 Task: Add Alba Botanica Tuberose Bath & Shower Gel to the cart.
Action: Mouse moved to (317, 164)
Screenshot: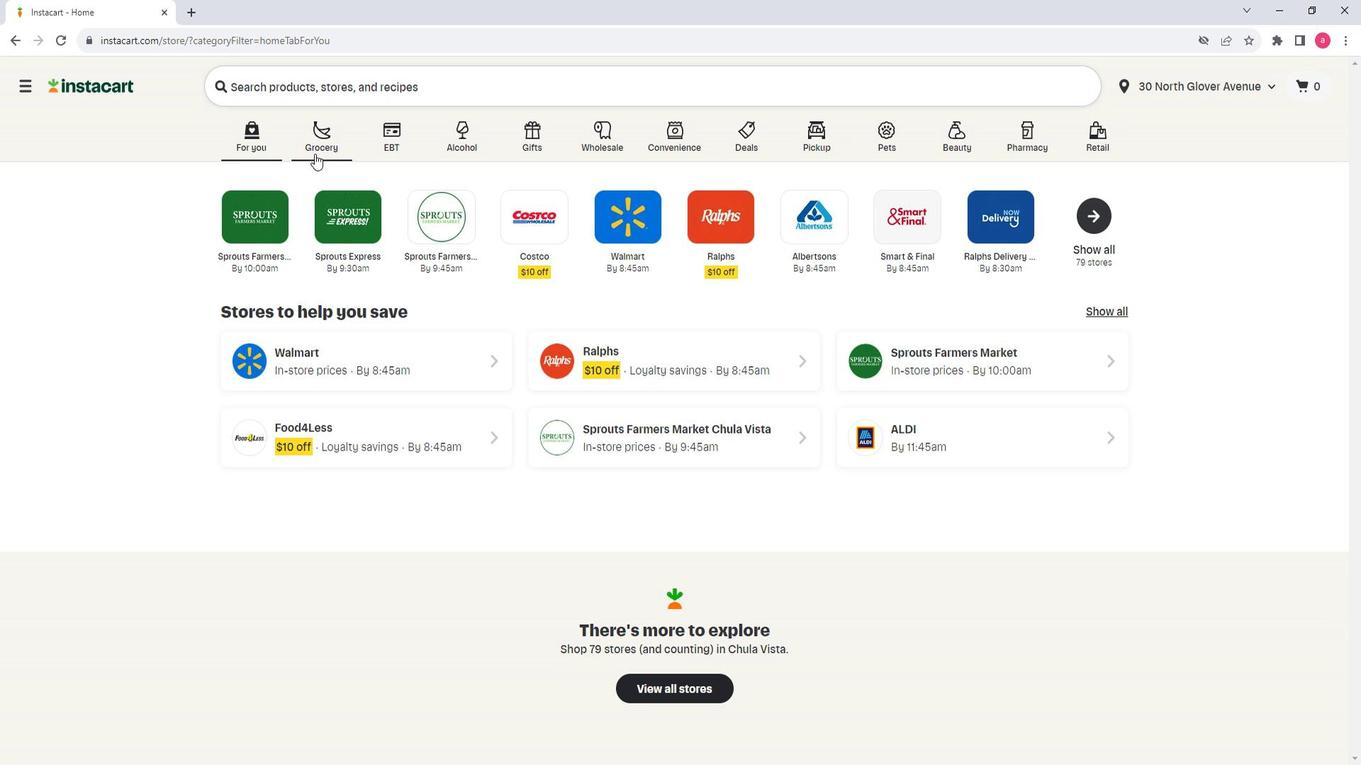 
Action: Mouse pressed left at (317, 164)
Screenshot: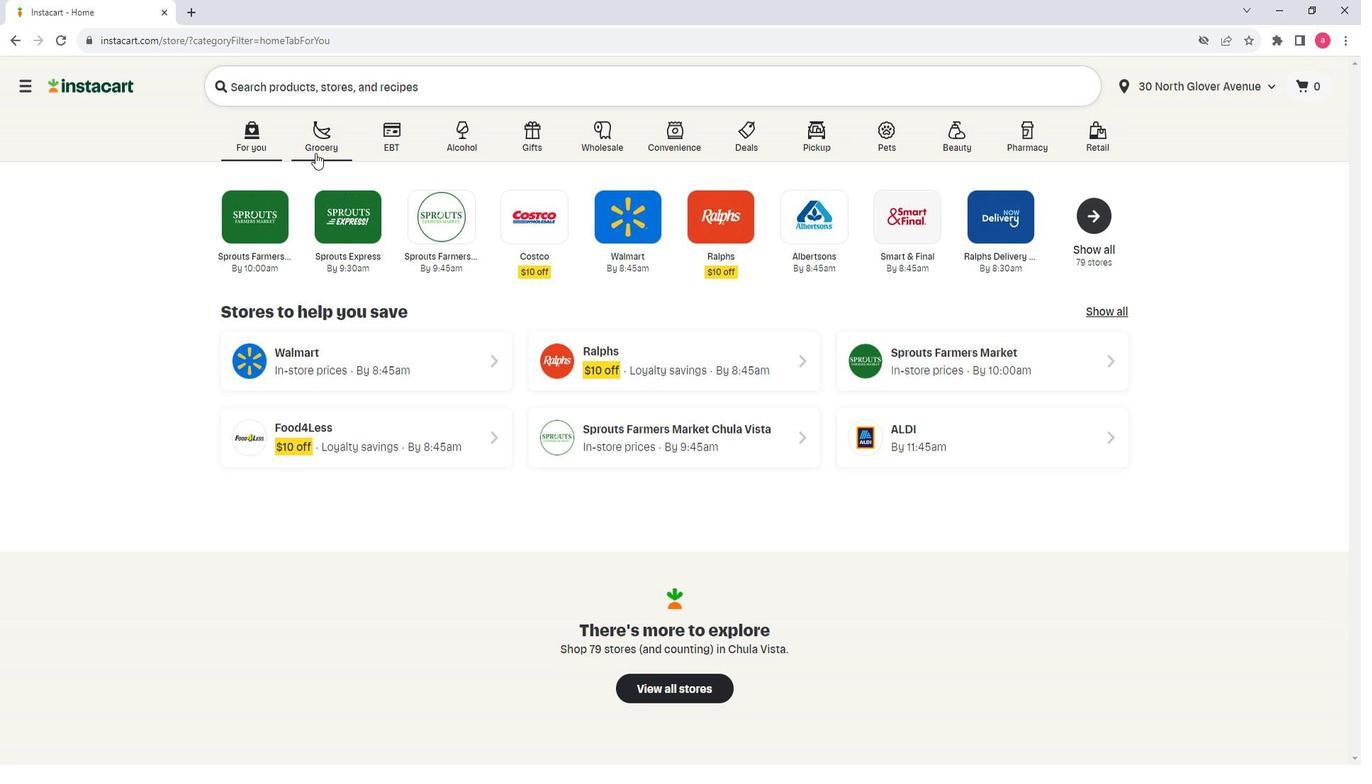 
Action: Mouse moved to (455, 409)
Screenshot: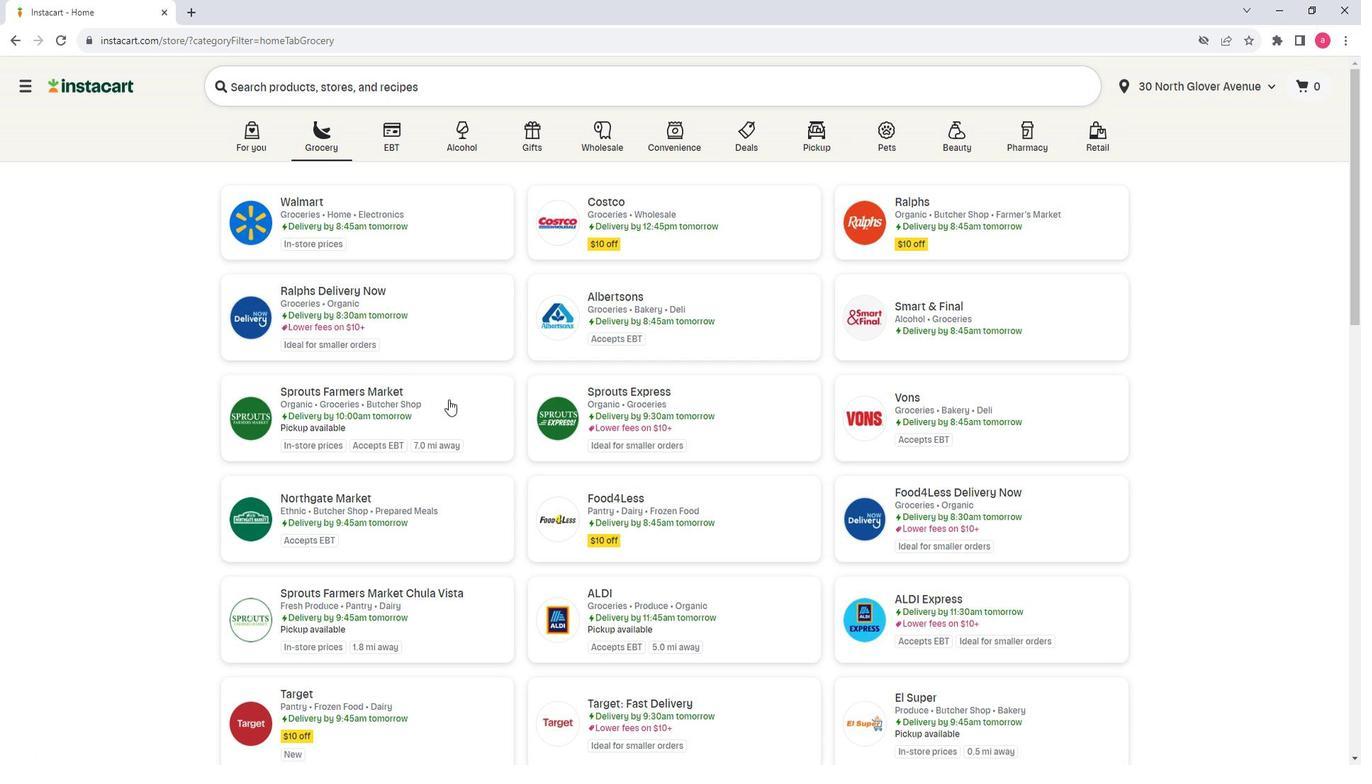 
Action: Mouse pressed left at (455, 409)
Screenshot: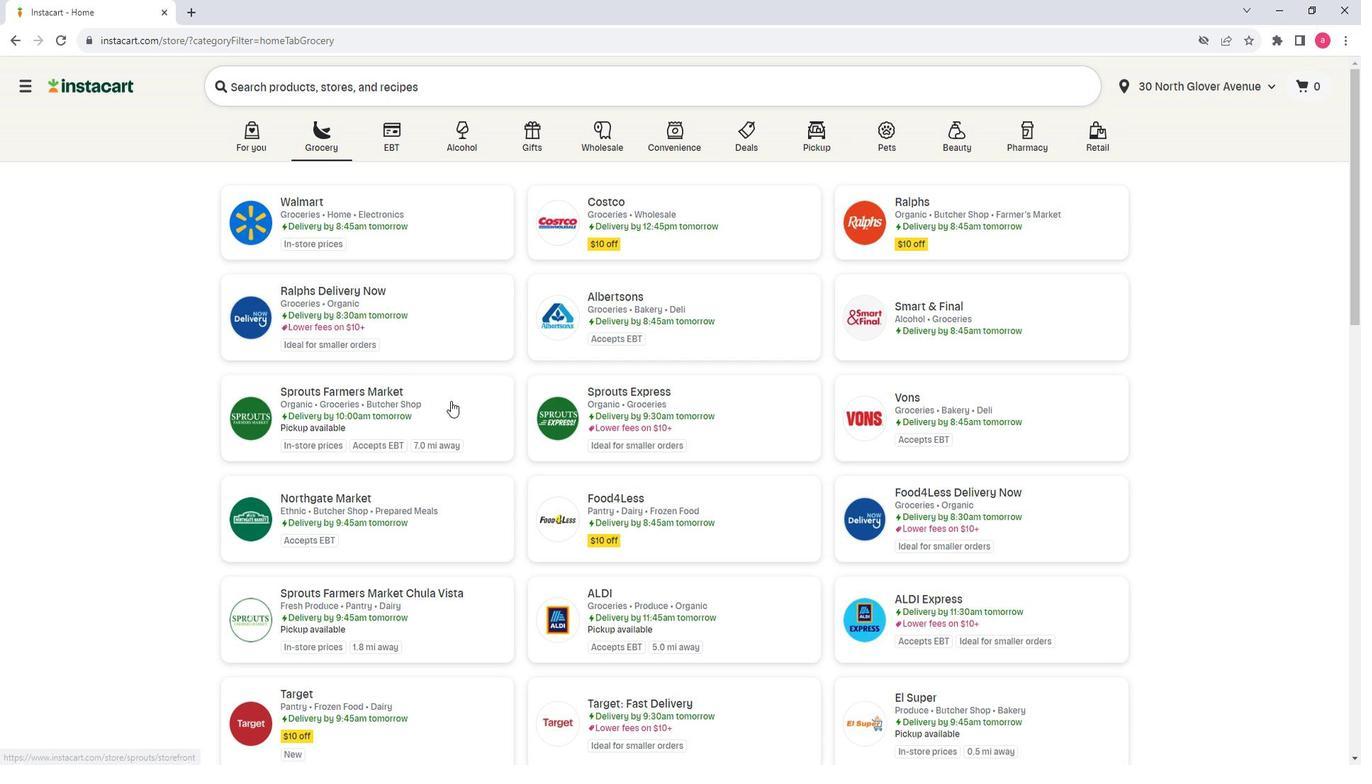 
Action: Mouse moved to (200, 435)
Screenshot: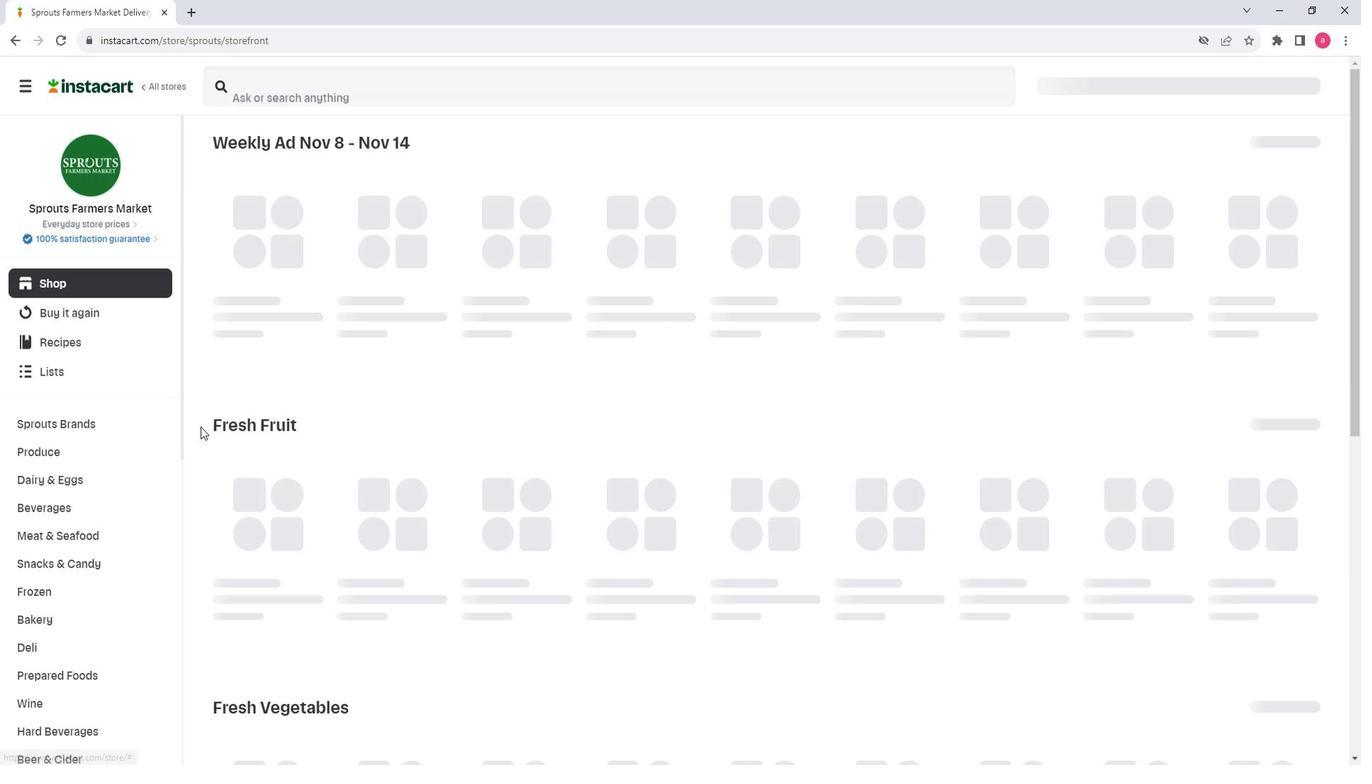 
Action: Mouse scrolled (200, 434) with delta (0, 0)
Screenshot: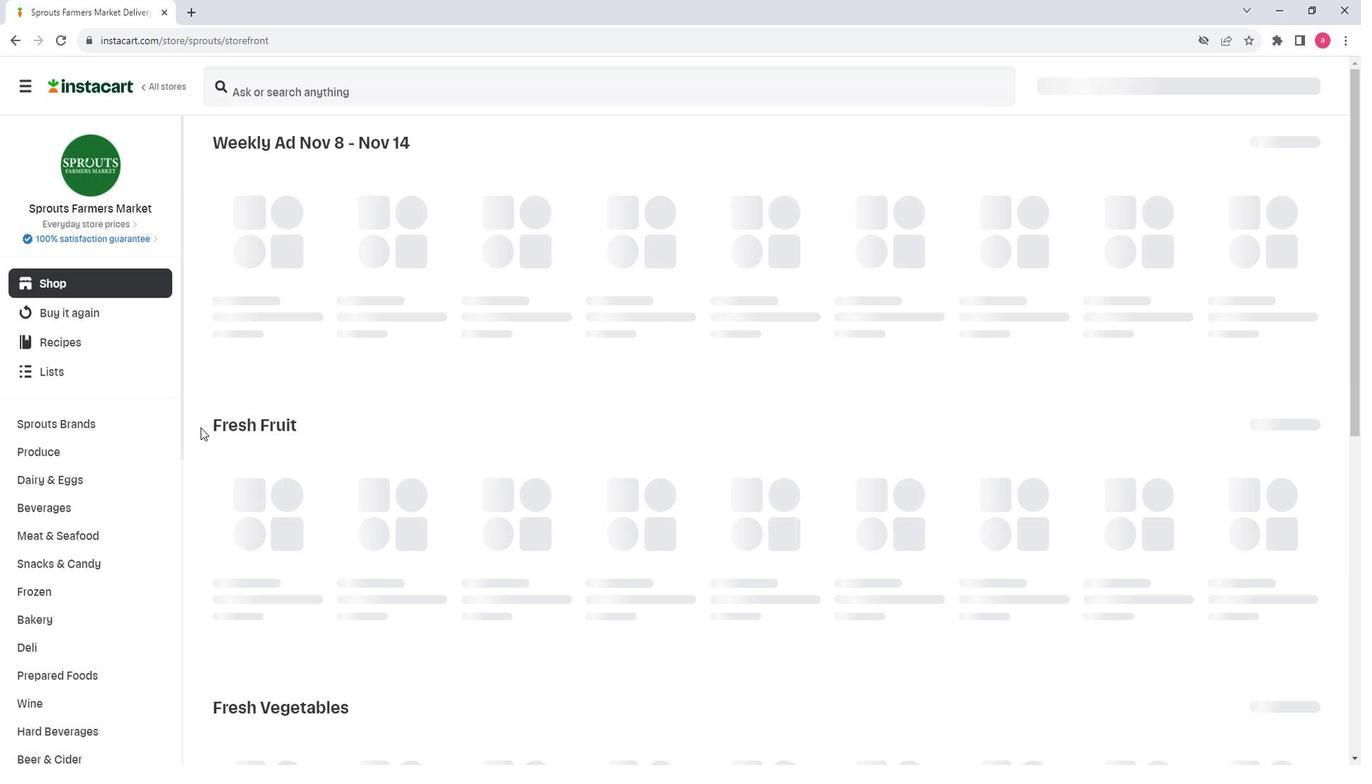 
Action: Mouse moved to (168, 447)
Screenshot: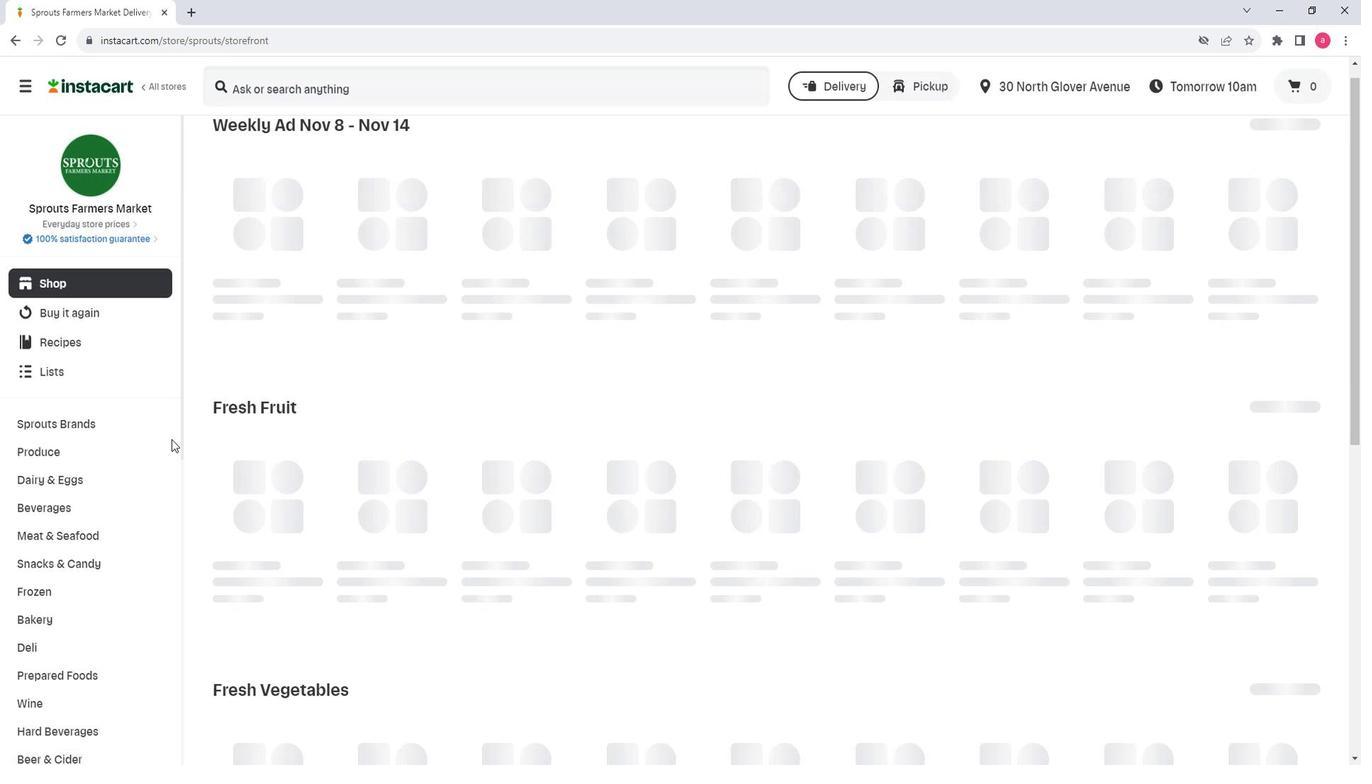 
Action: Mouse scrolled (168, 446) with delta (0, 0)
Screenshot: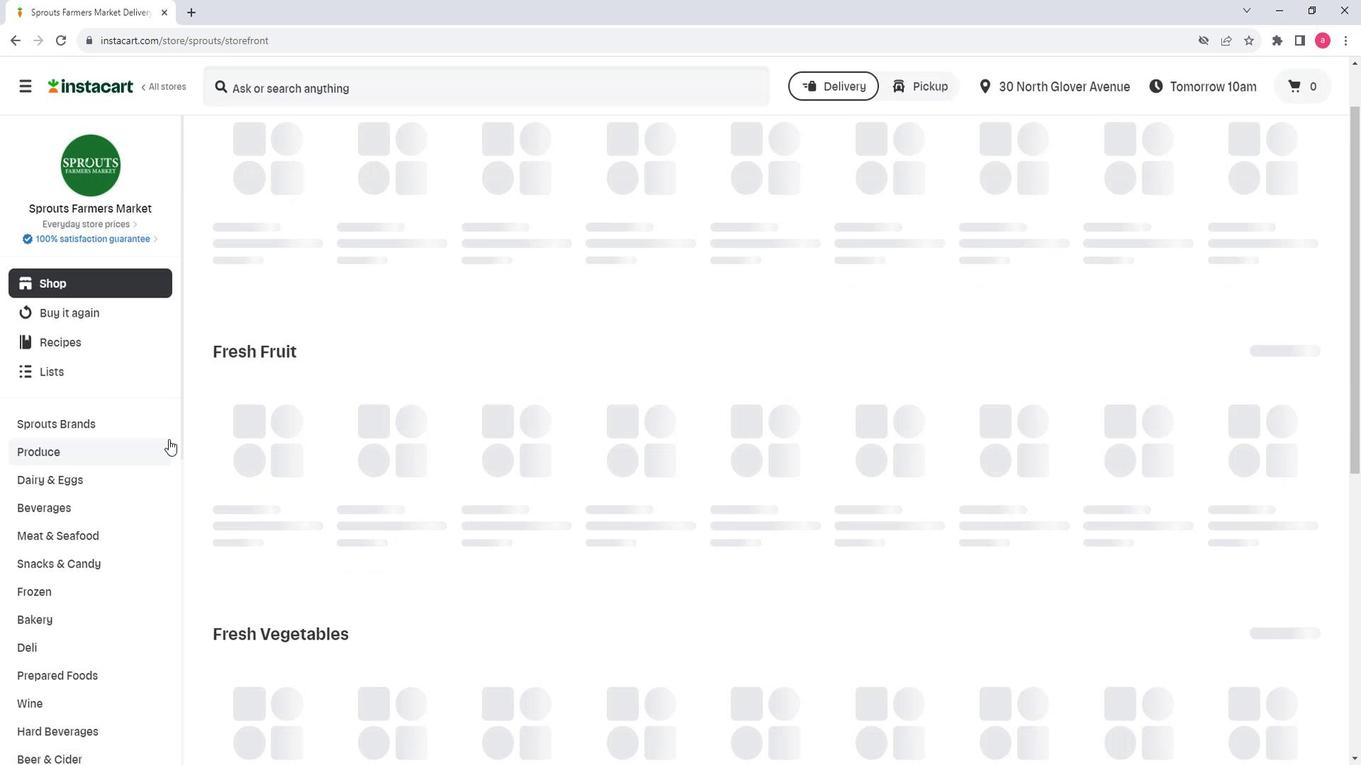 
Action: Mouse scrolled (168, 446) with delta (0, 0)
Screenshot: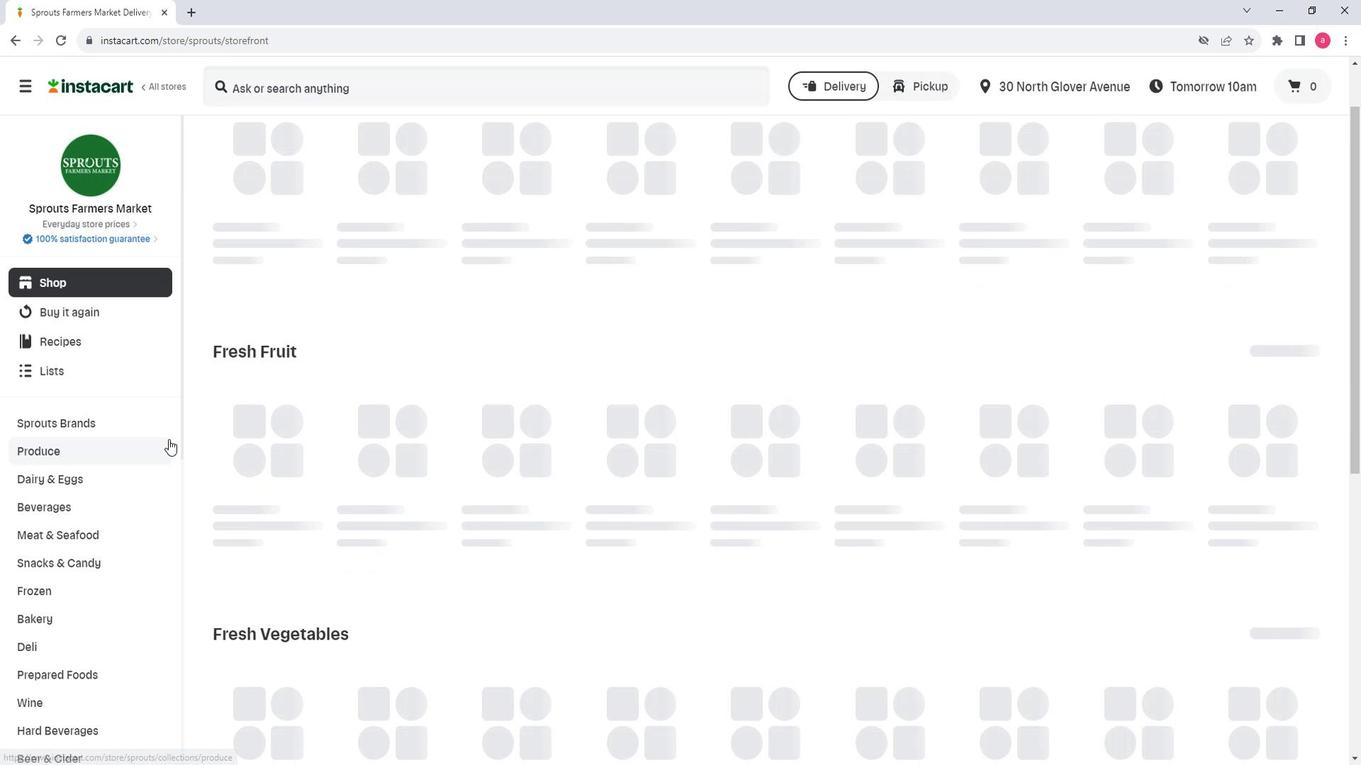 
Action: Mouse scrolled (168, 446) with delta (0, 0)
Screenshot: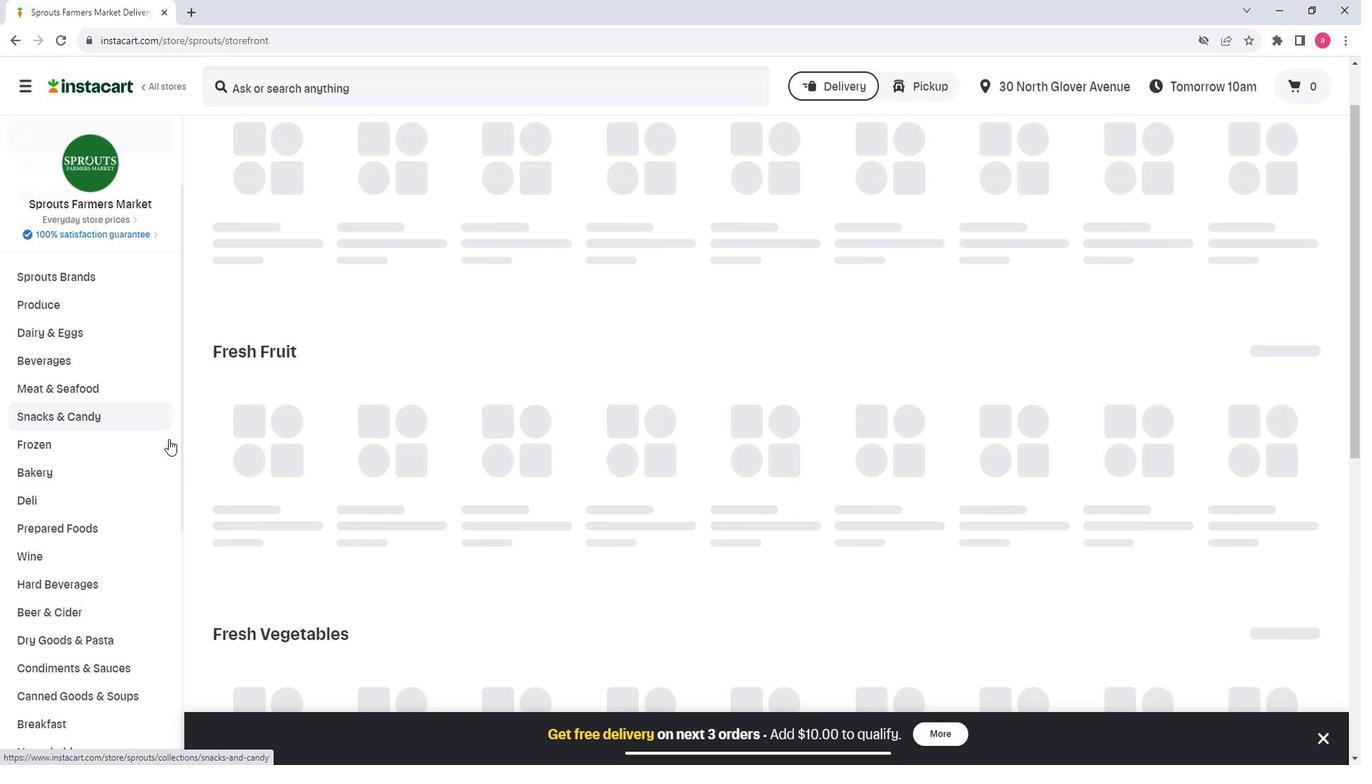 
Action: Mouse scrolled (168, 446) with delta (0, 0)
Screenshot: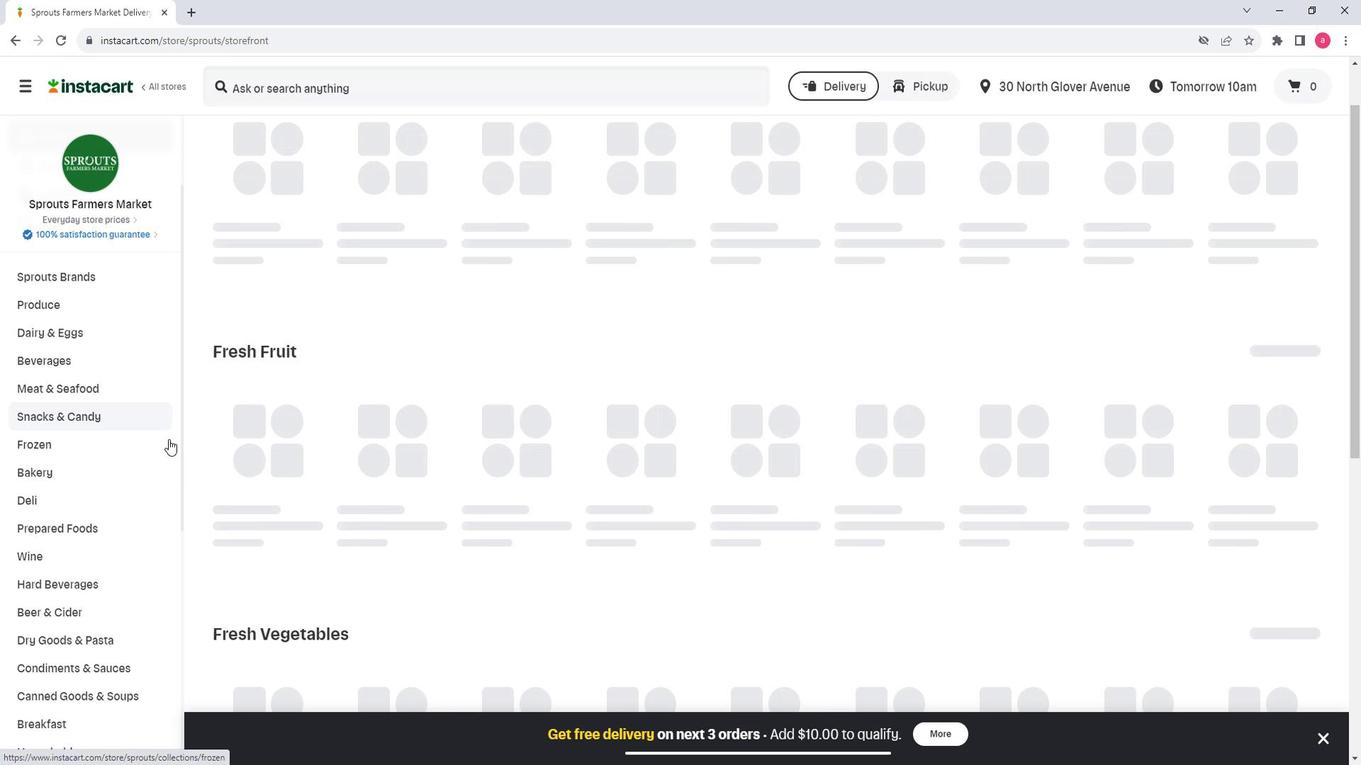 
Action: Mouse scrolled (168, 446) with delta (0, 0)
Screenshot: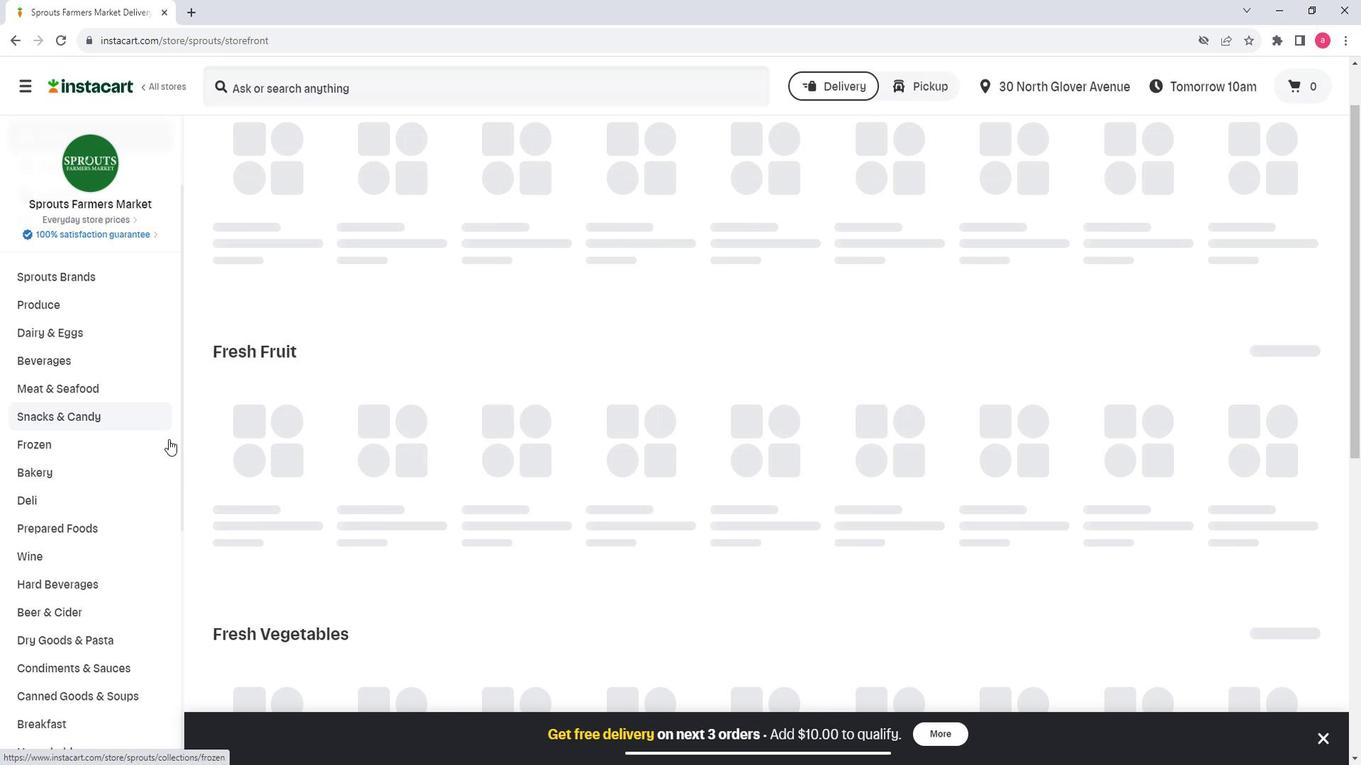 
Action: Mouse moved to (167, 446)
Screenshot: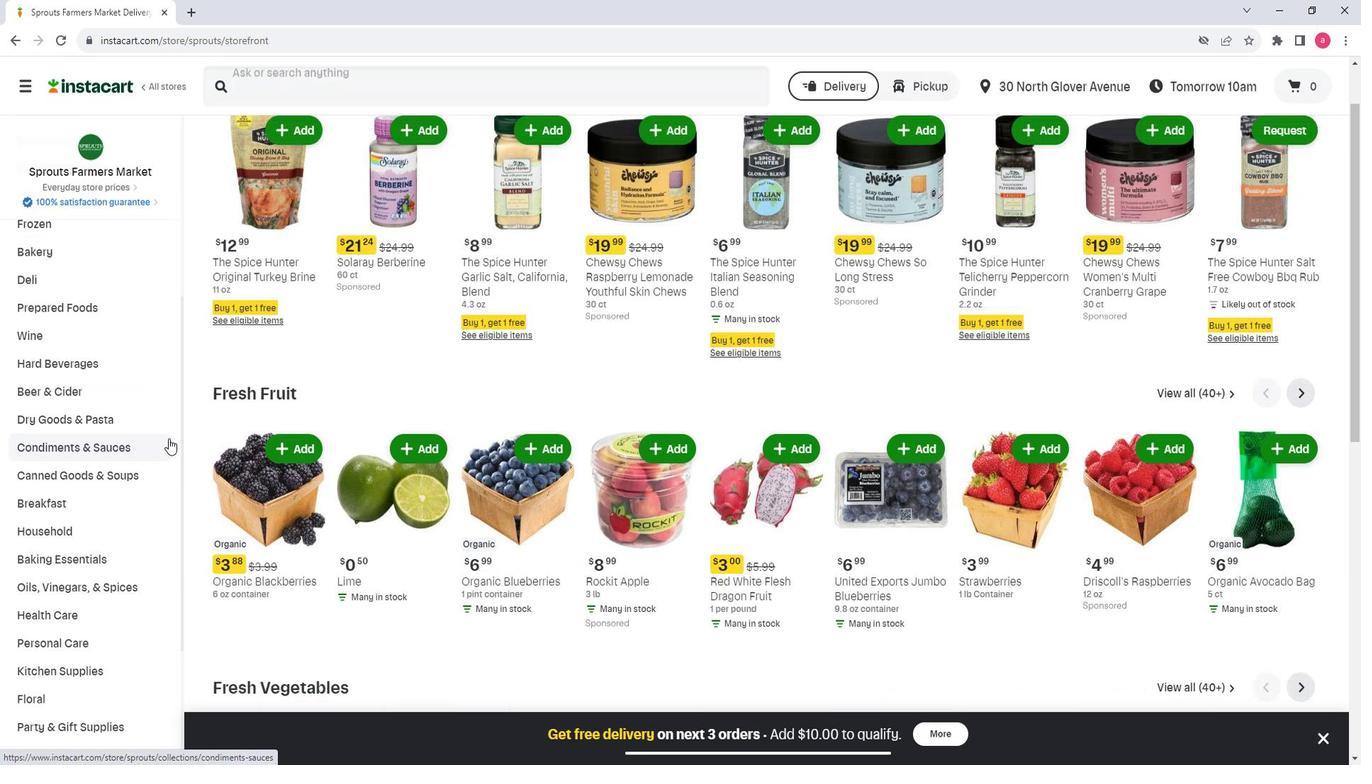 
Action: Mouse scrolled (167, 446) with delta (0, 0)
Screenshot: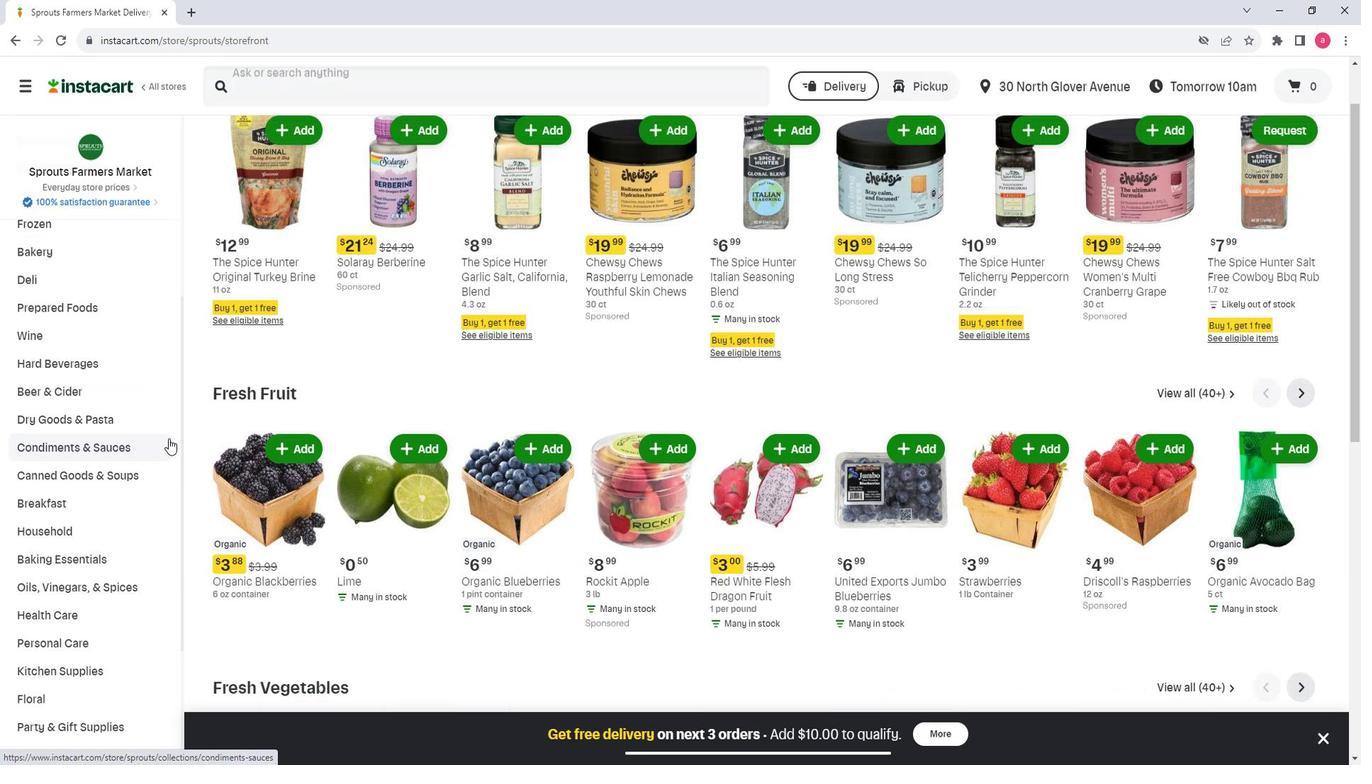 
Action: Mouse scrolled (167, 446) with delta (0, 0)
Screenshot: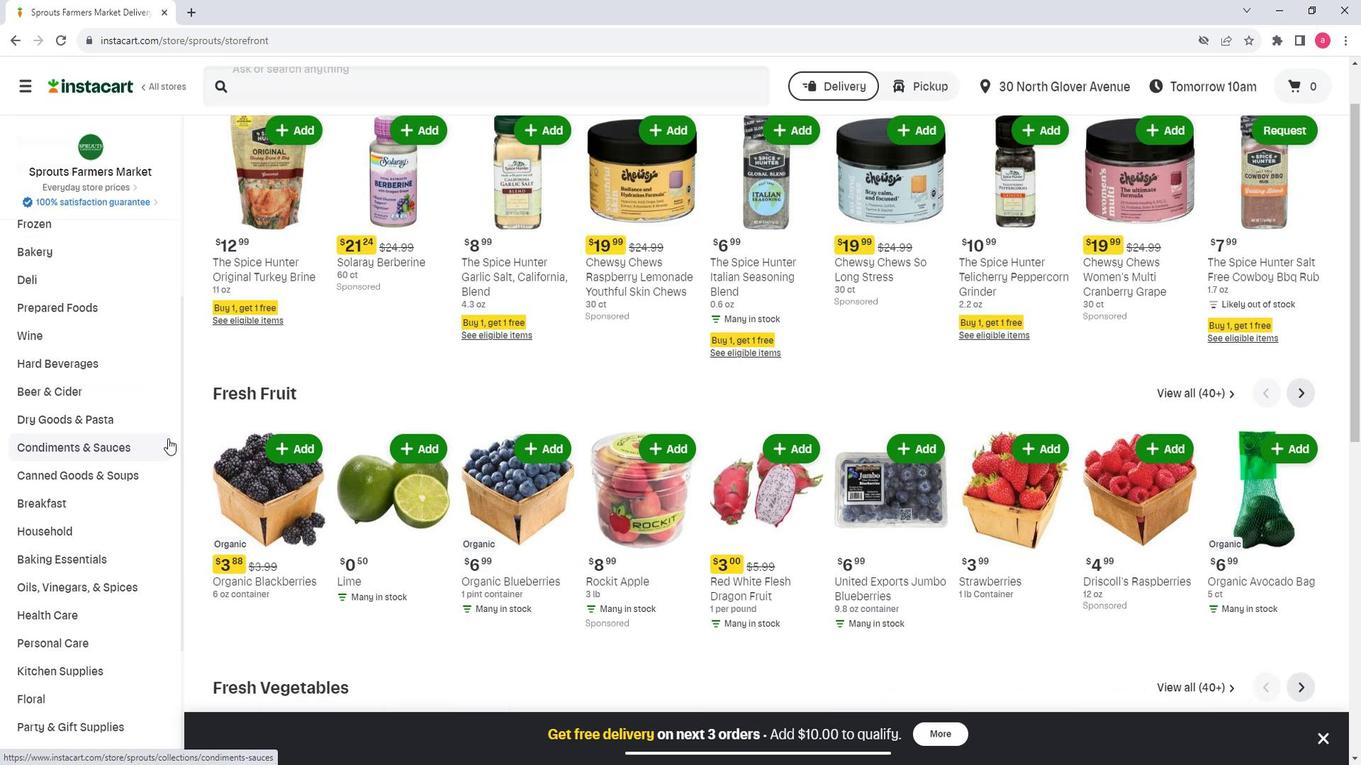 
Action: Mouse moved to (107, 495)
Screenshot: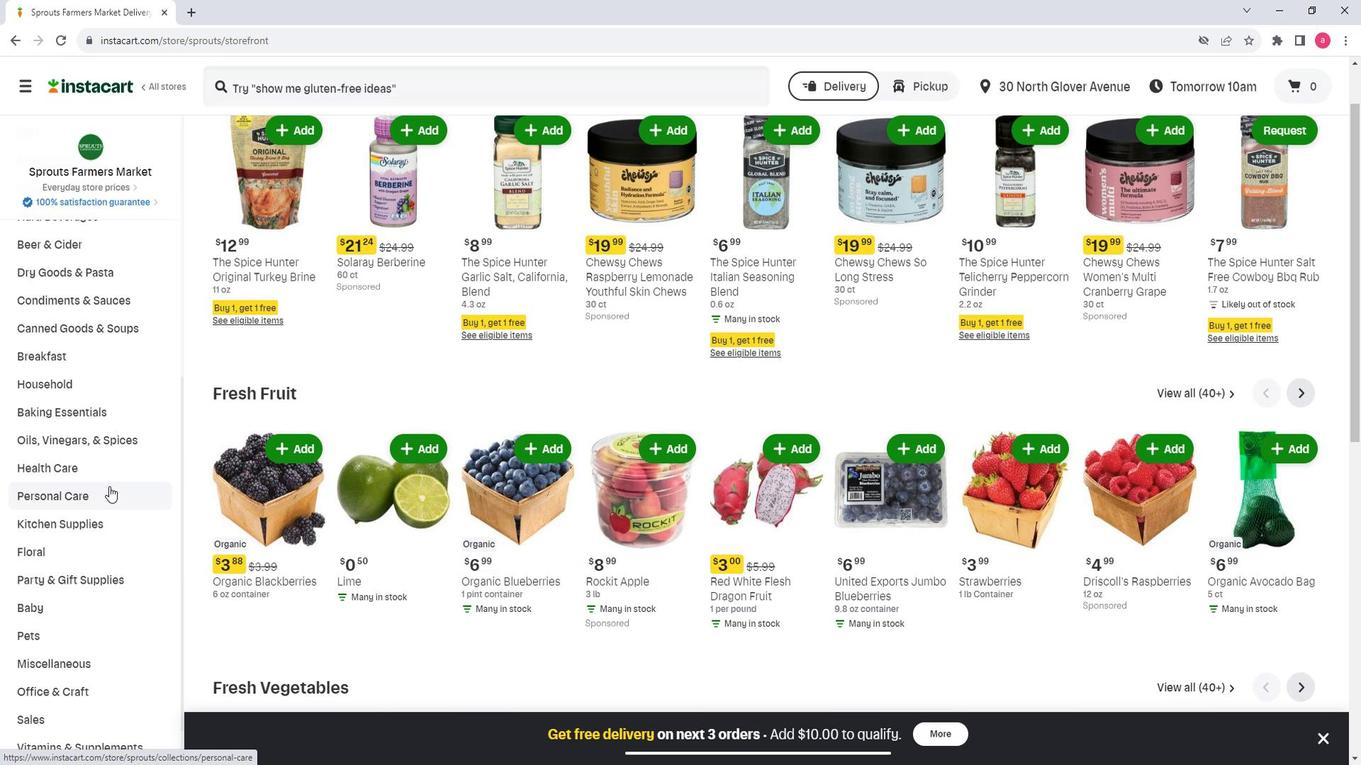 
Action: Mouse pressed left at (107, 495)
Screenshot: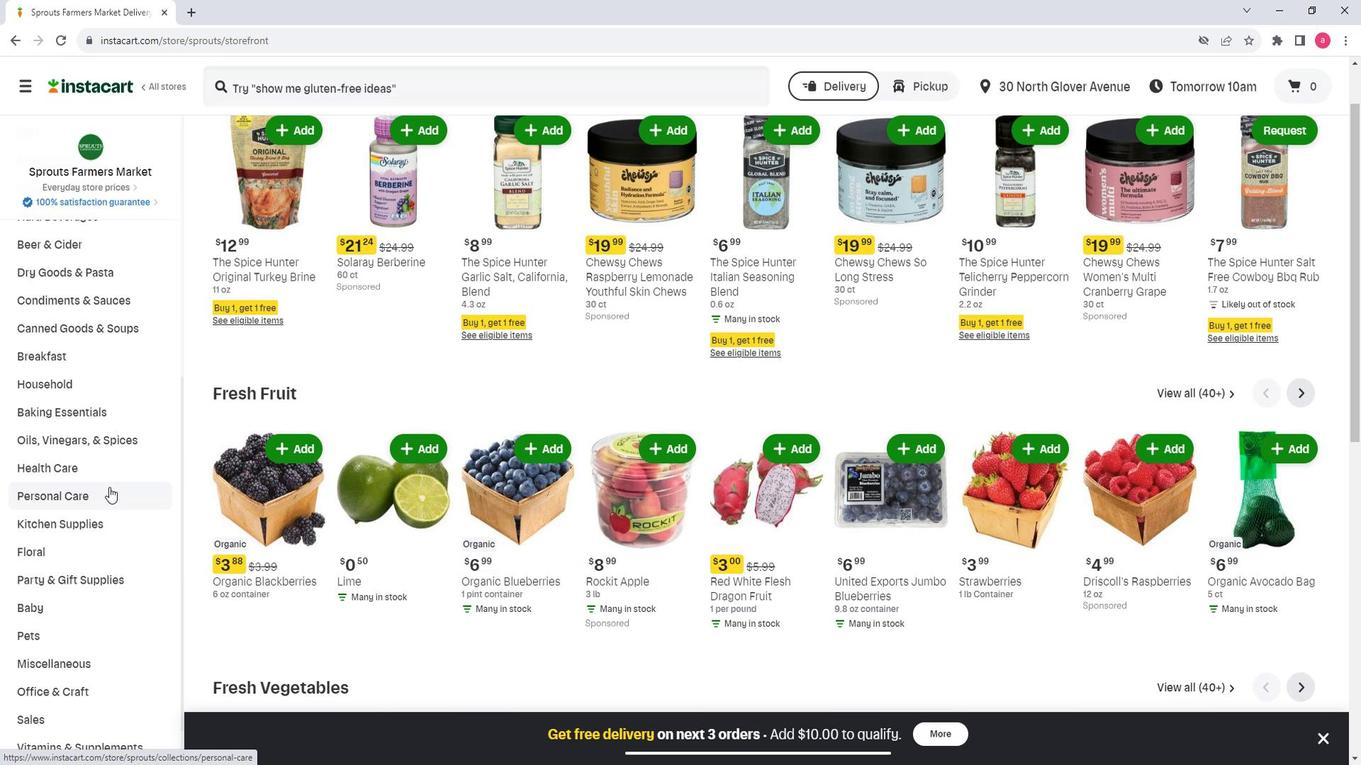
Action: Mouse moved to (363, 197)
Screenshot: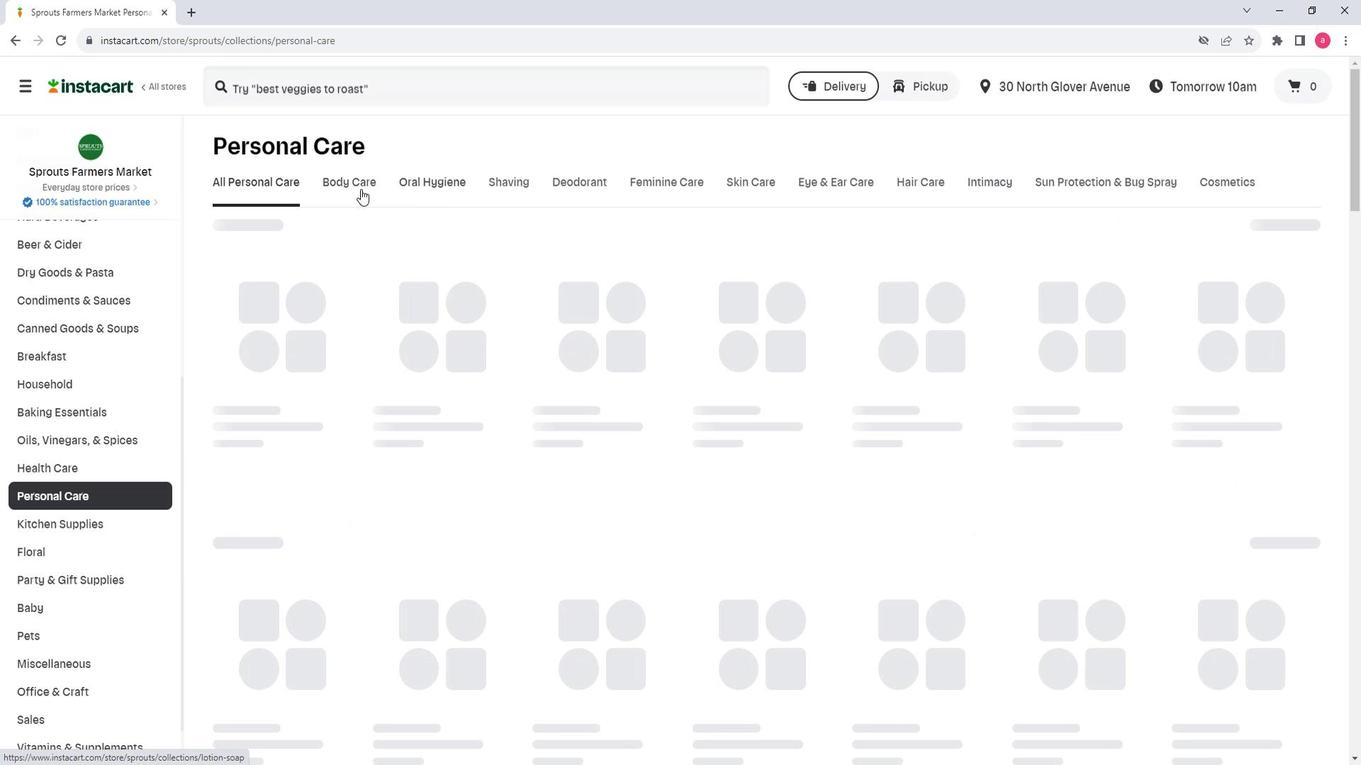 
Action: Mouse pressed left at (363, 197)
Screenshot: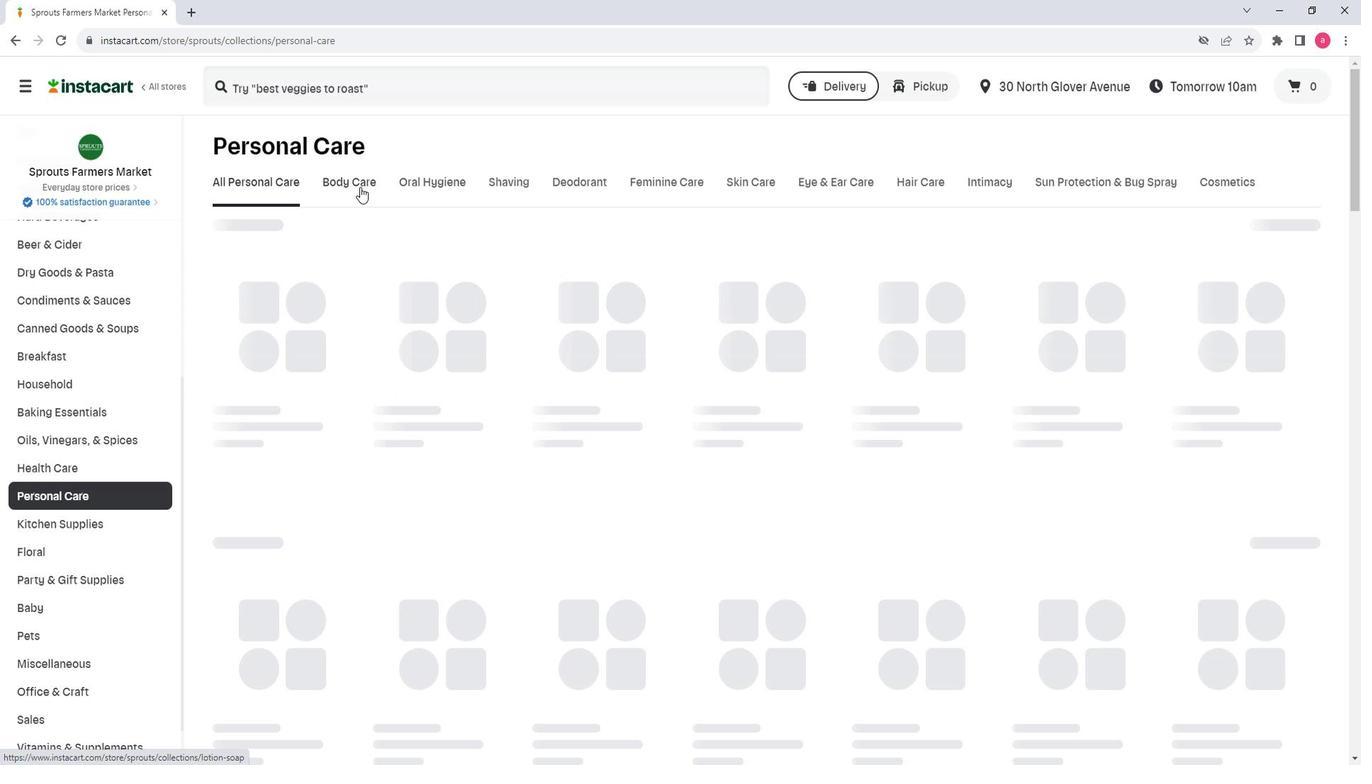 
Action: Mouse moved to (331, 263)
Screenshot: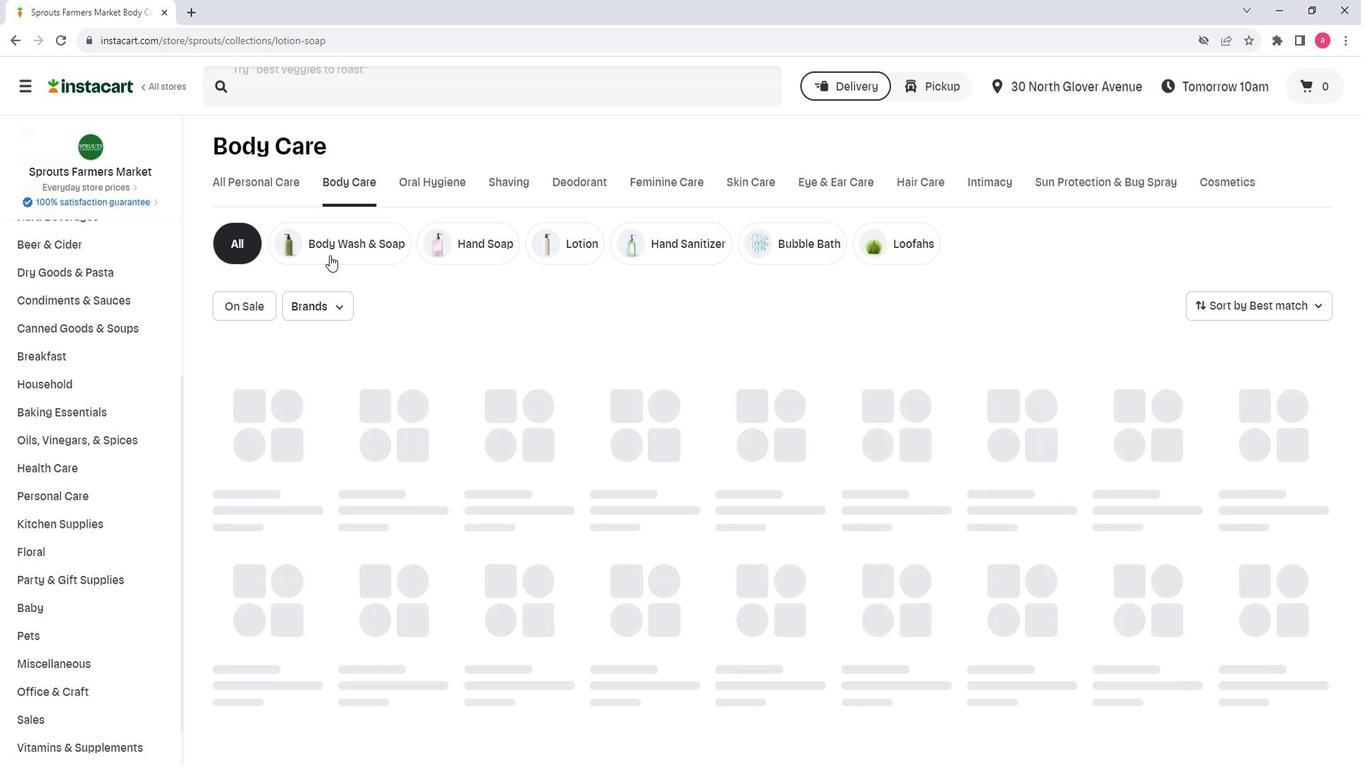 
Action: Mouse pressed left at (331, 263)
Screenshot: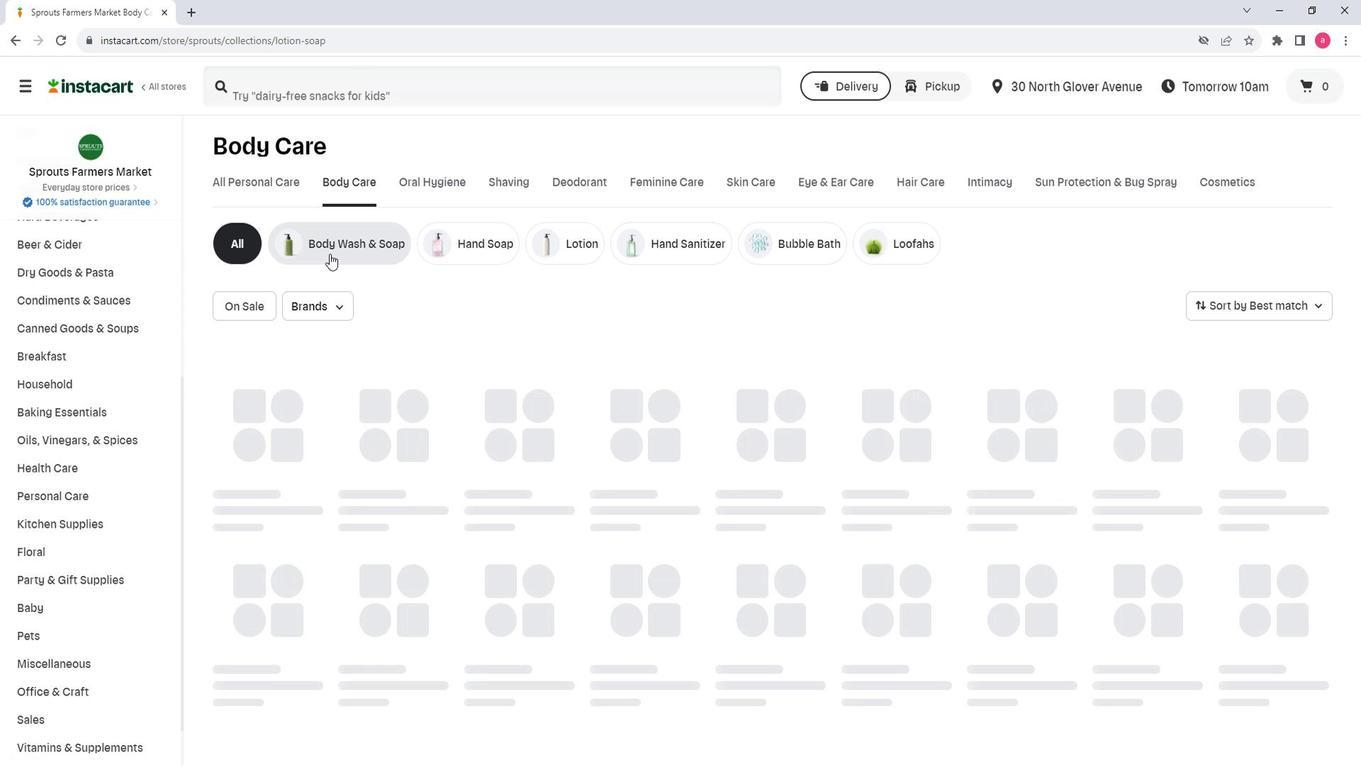 
Action: Mouse moved to (272, 101)
Screenshot: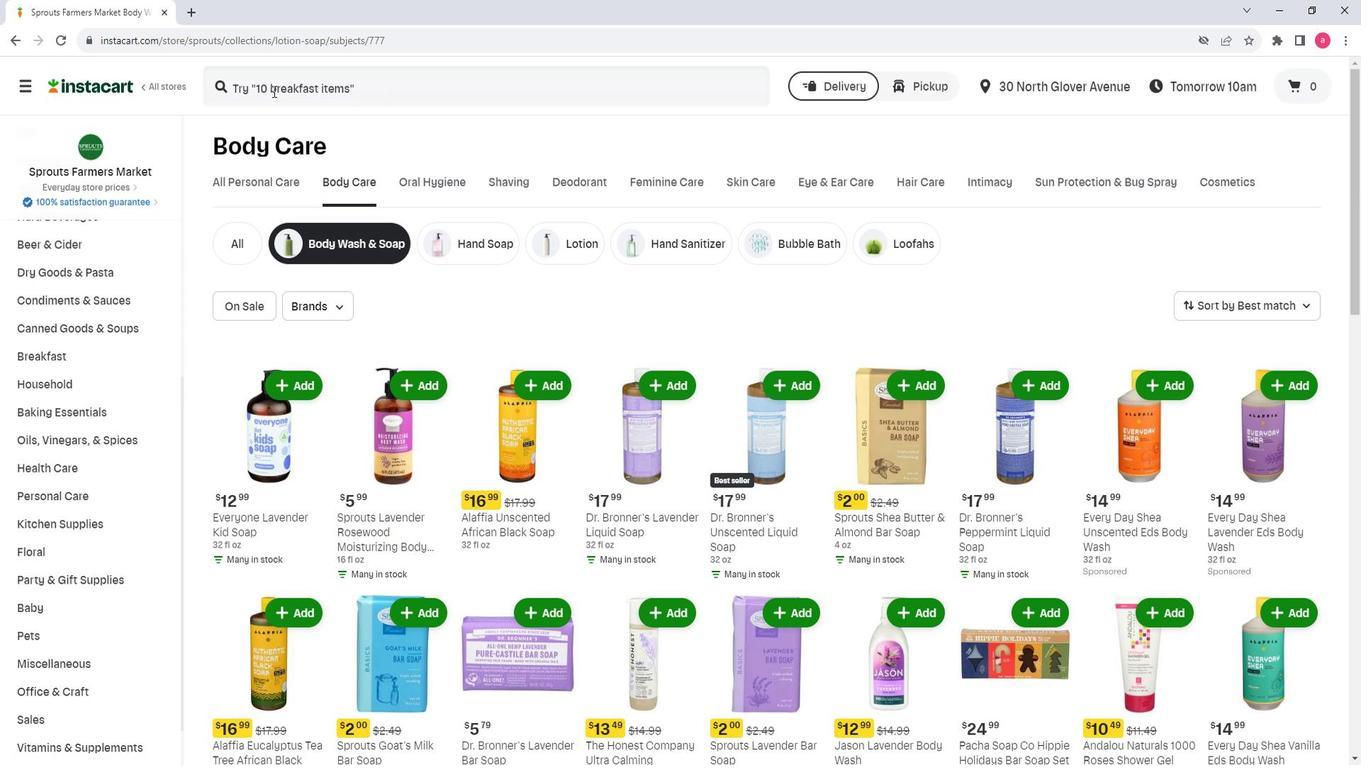 
Action: Mouse pressed left at (272, 101)
Screenshot: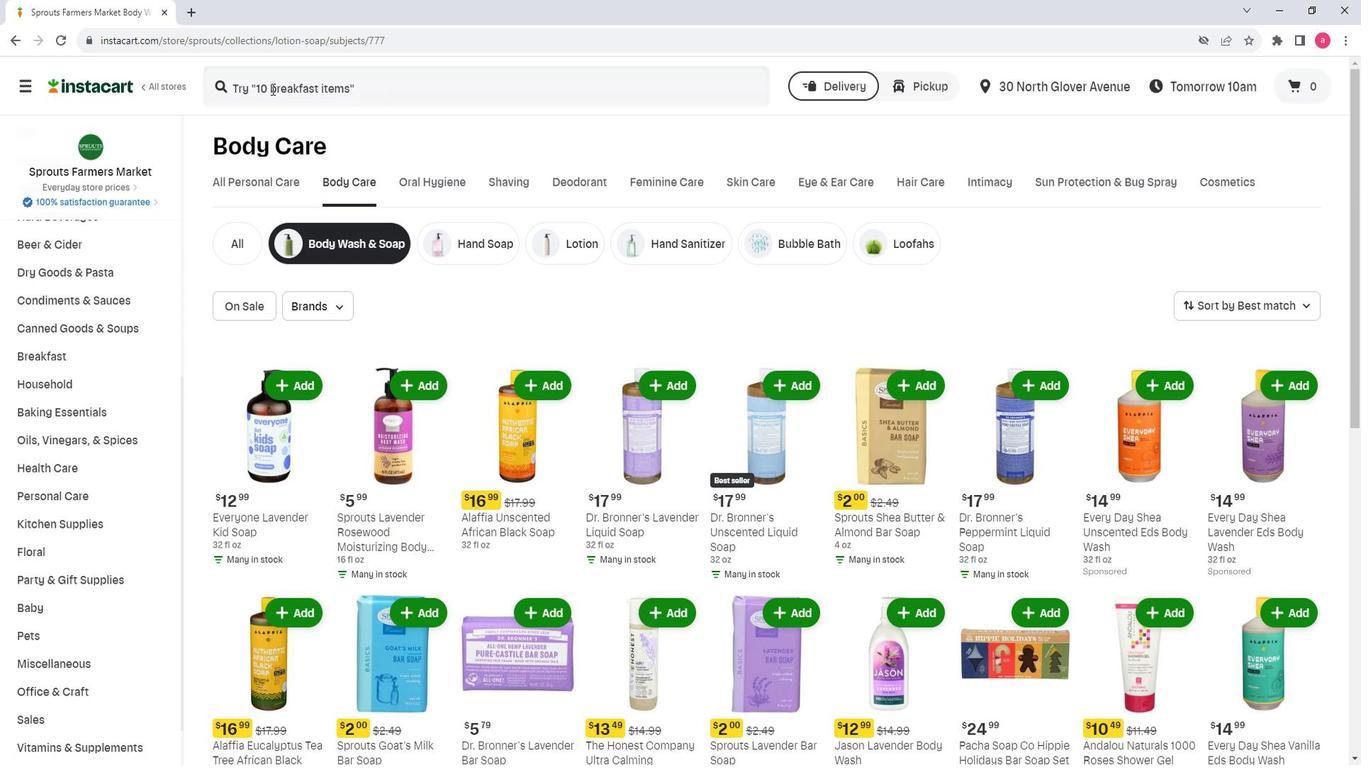 
Action: Mouse moved to (272, 99)
Screenshot: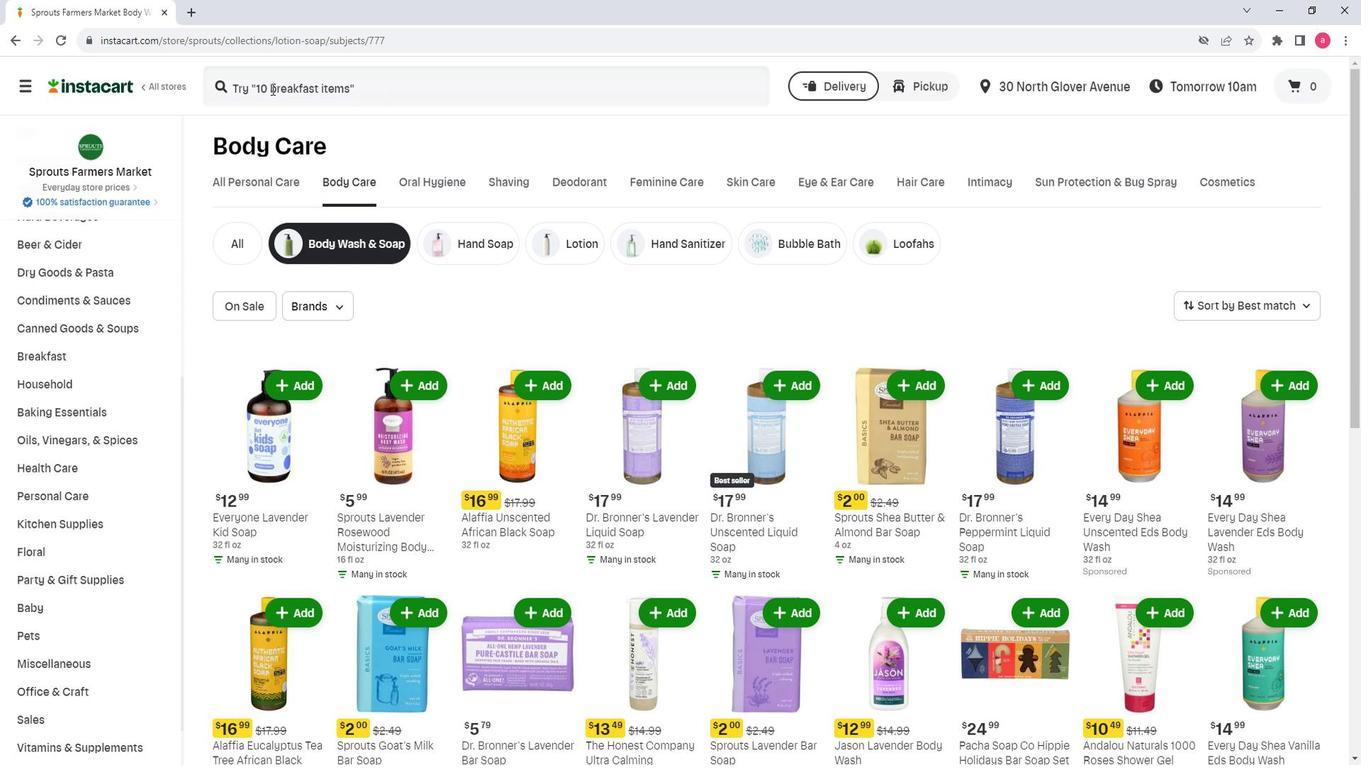 
Action: Key pressed <Key.shift>Alba<Key.space><Key.shift><Key.shift><Key.shift><Key.shift><Key.shift><Key.shift><Key.shift><Key.shift><Key.shift><Key.shift><Key.shift><Key.shift><Key.shift><Key.shift><Key.shift><Key.shift><Key.shift><Key.shift><Key.shift><Key.shift><Key.shift><Key.shift><Key.shift><Key.shift><Key.shift><Key.shift><Key.shift><Key.shift><Key.shift>Botanica<Key.space><Key.shift>t<Key.shift><Key.shift><Key.shift><Key.shift><Key.shift>T<Key.backspace><Key.backspace><Key.shift><Key.shift>Tuberso<Key.backspace><Key.backspace>ose<Key.space><Key.shift><Key.shift><Key.shift><Key.shift><Key.shift><Key.shift><Key.shift><Key.shift><Key.shift><Key.shift><Key.shift><Key.shift><Key.shift><Key.shift>Bath<Key.space><Key.shift><Key.shift><Key.shift><Key.shift><Key.shift><Key.shift><Key.shift><Key.shift><Key.shift><Key.shift><Key.shift><Key.shift><Key.shift>&<Key.space><Key.shift><Key.shift><Key.shift><Key.shift><Key.shift><Key.shift><Key.shift><Key.shift><Key.shift><Key.shift><Key.shift><Key.shift><Key.shift><Key.shift><Key.shift><Key.shift><Key.shift><Key.shift><Key.shift><Key.shift><Key.shift><Key.shift><Key.shift><Key.shift><Key.shift><Key.shift>Shower<Key.space><Key.shift>Gel<Key.enter>
Screenshot: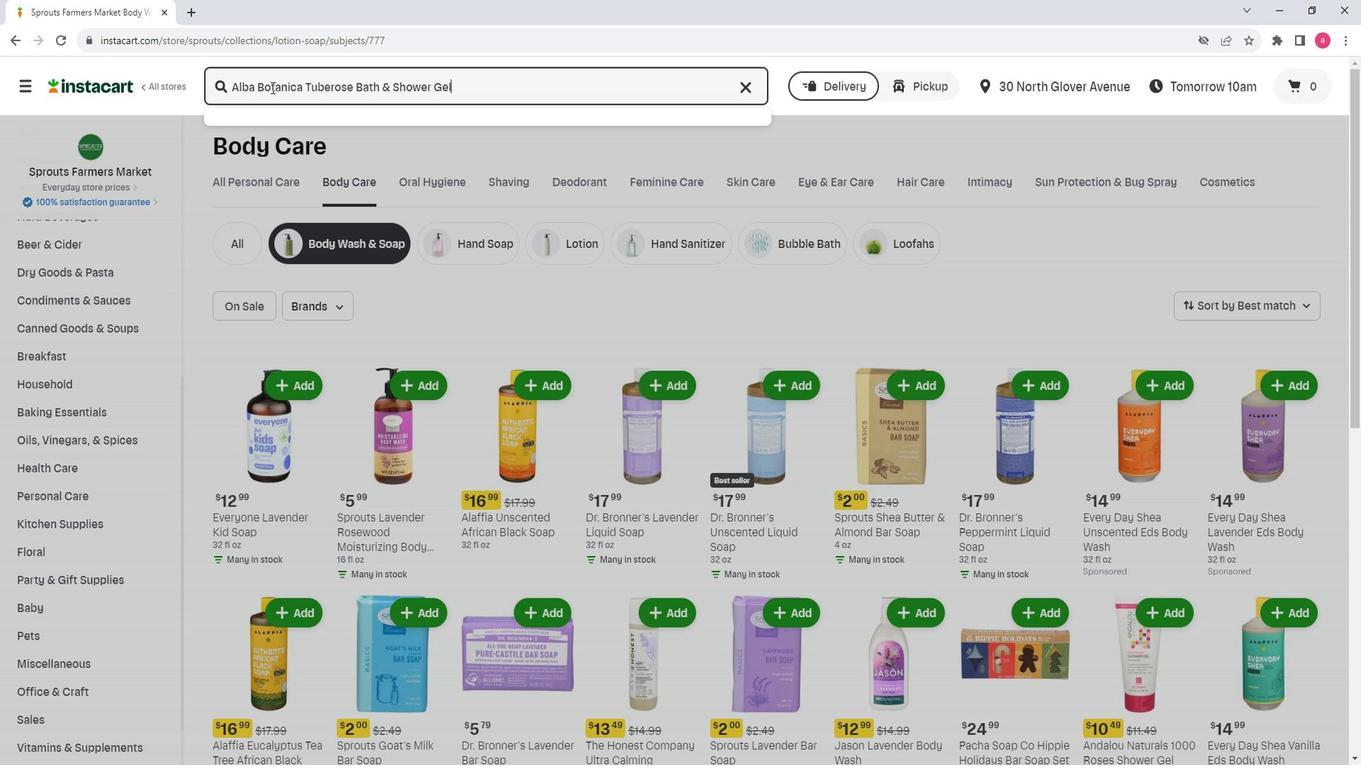 
Action: Mouse moved to (1264, 217)
Screenshot: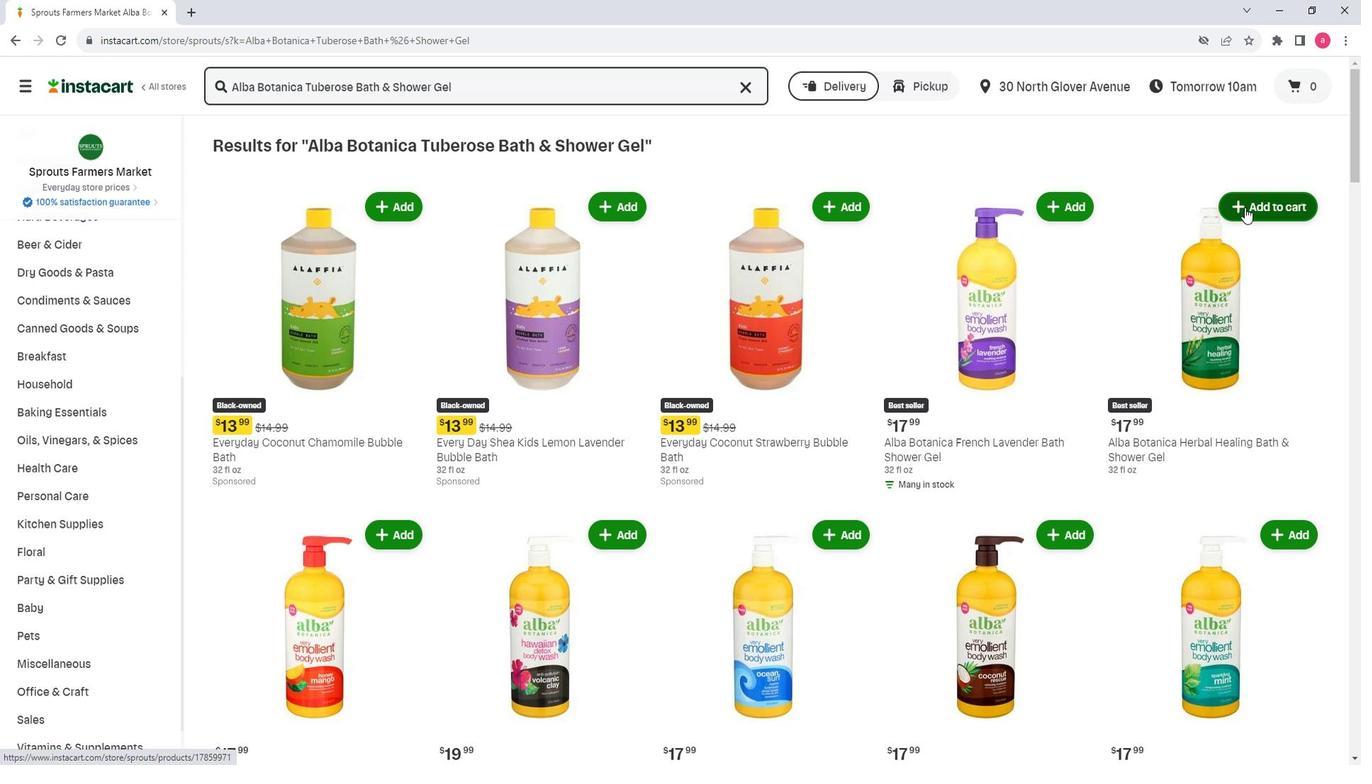 
Action: Mouse pressed left at (1264, 217)
Screenshot: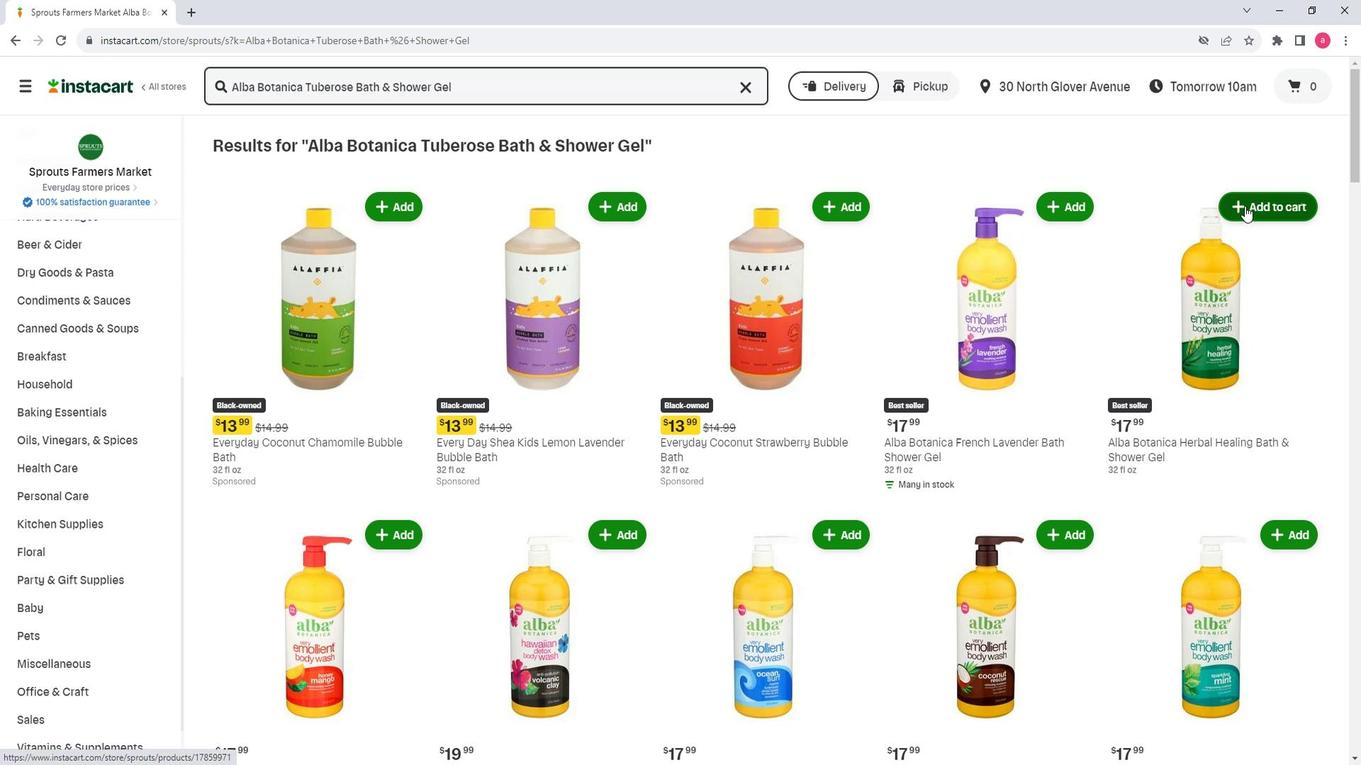 
Action: Mouse moved to (1236, 337)
Screenshot: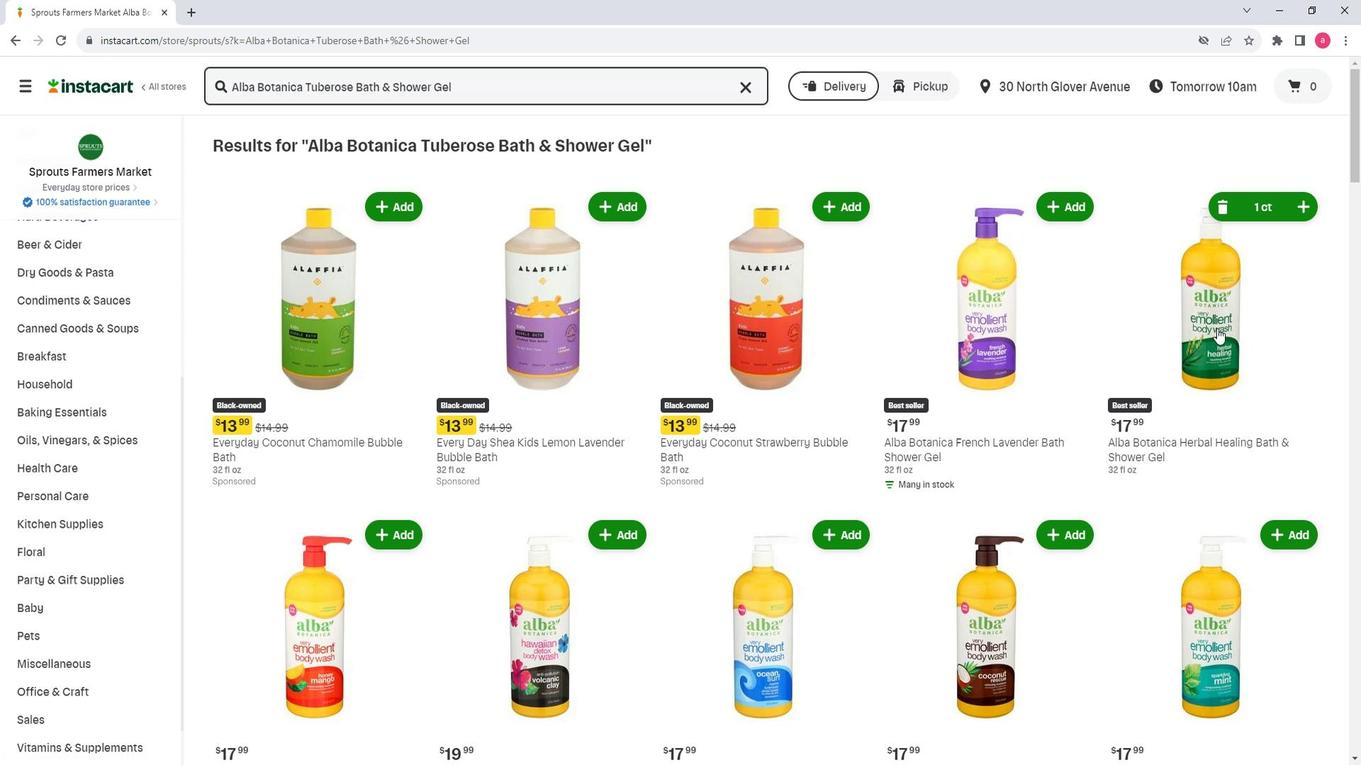 
